 Task: Create a due date automation trigger when advanced on, 2 hours after a card is due add dates not due next week.
Action: Mouse moved to (1104, 97)
Screenshot: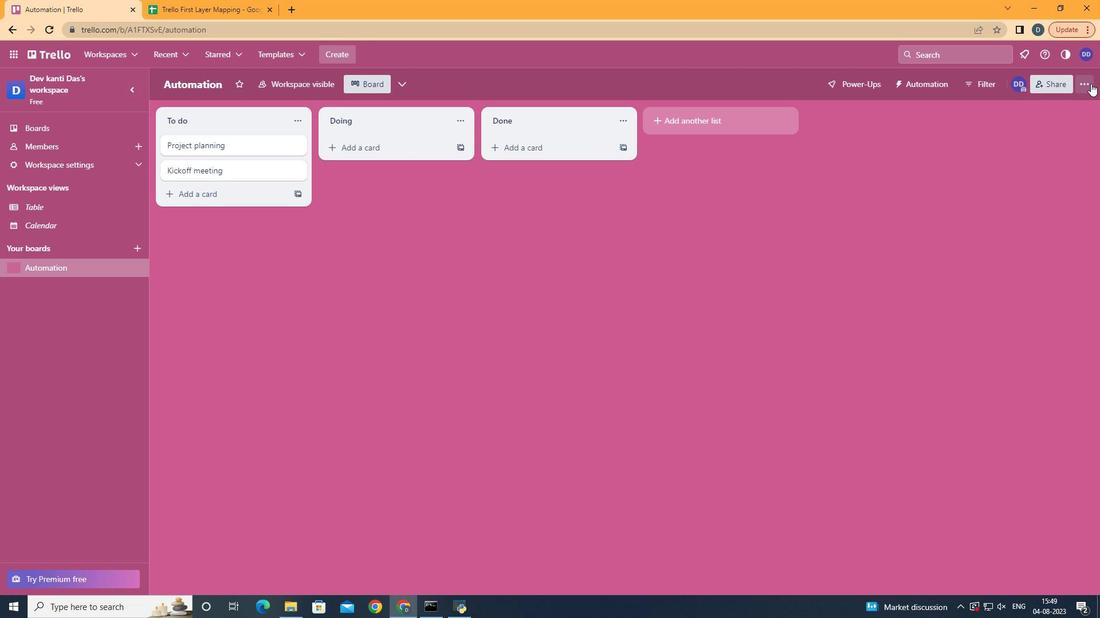 
Action: Mouse pressed left at (1104, 97)
Screenshot: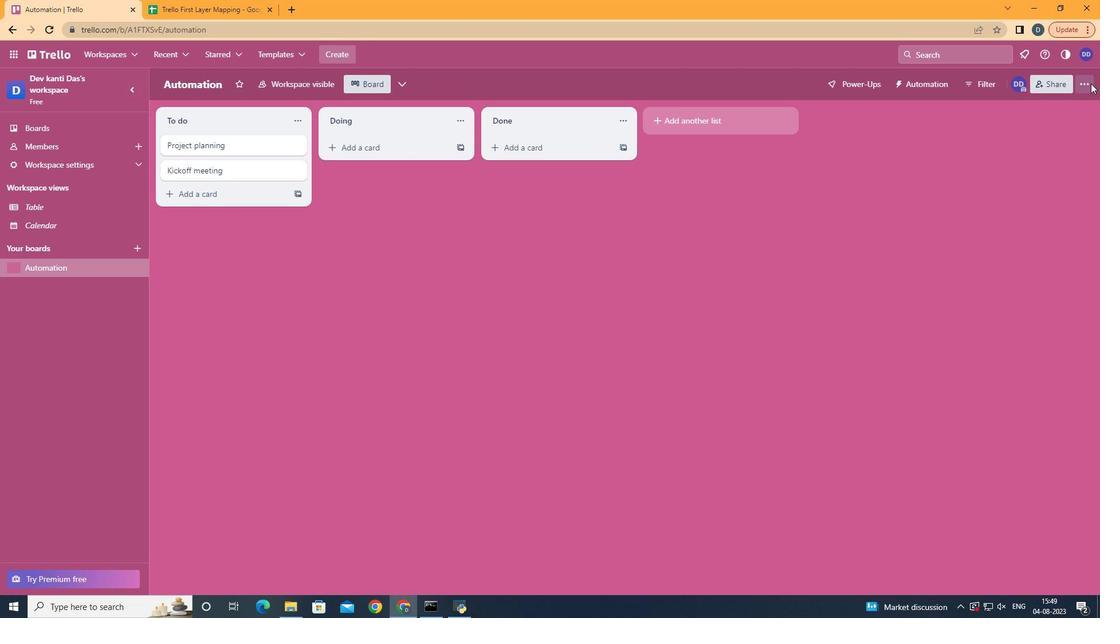
Action: Mouse moved to (1035, 253)
Screenshot: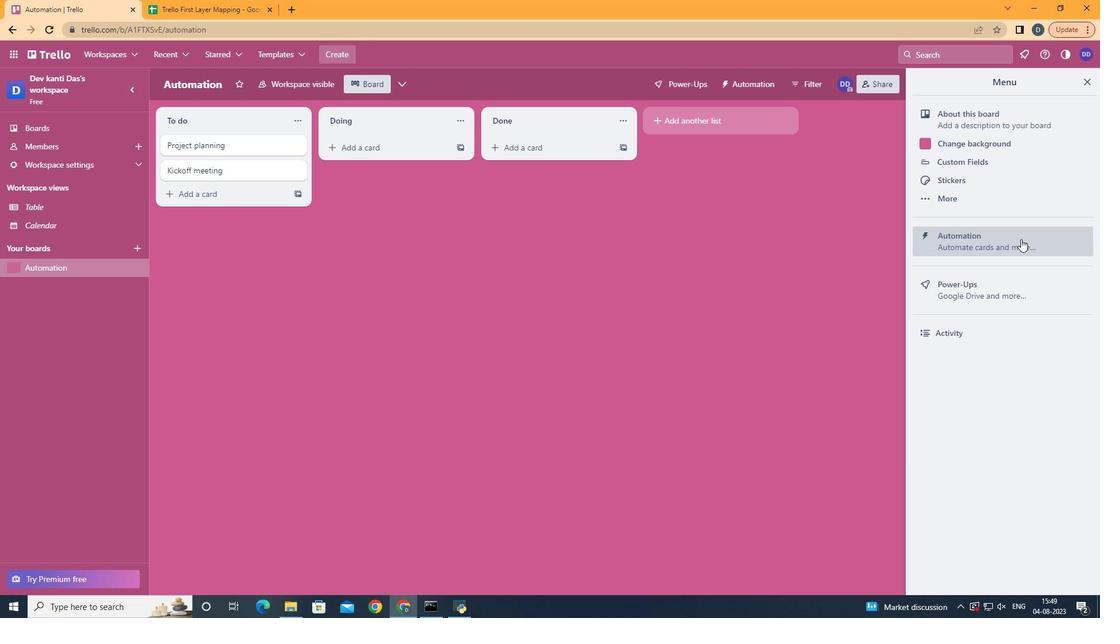 
Action: Mouse pressed left at (1035, 253)
Screenshot: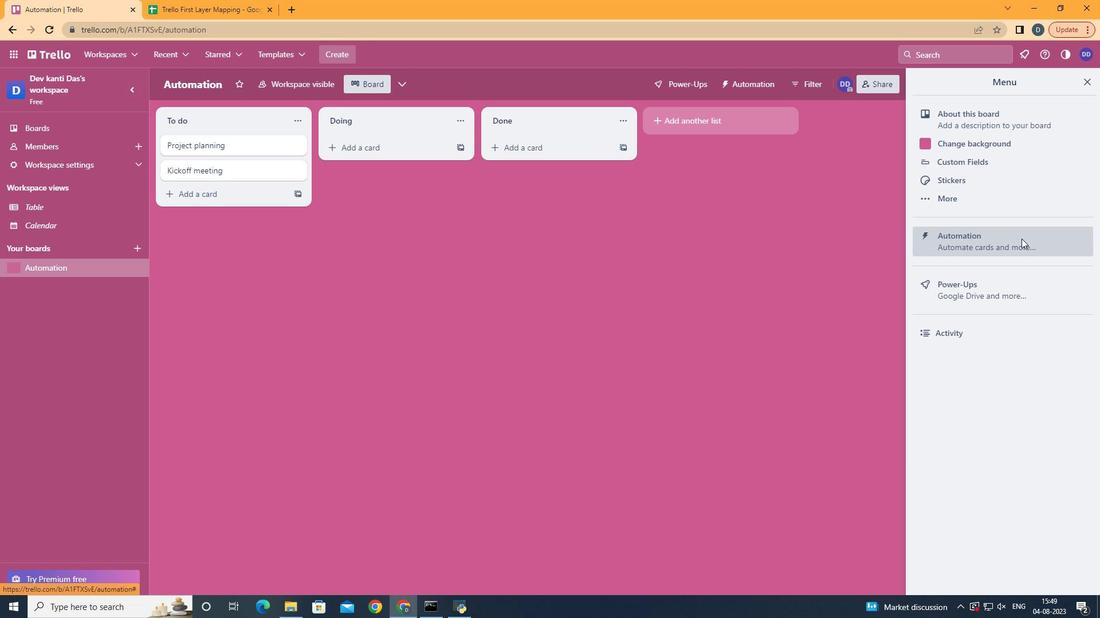 
Action: Mouse moved to (241, 243)
Screenshot: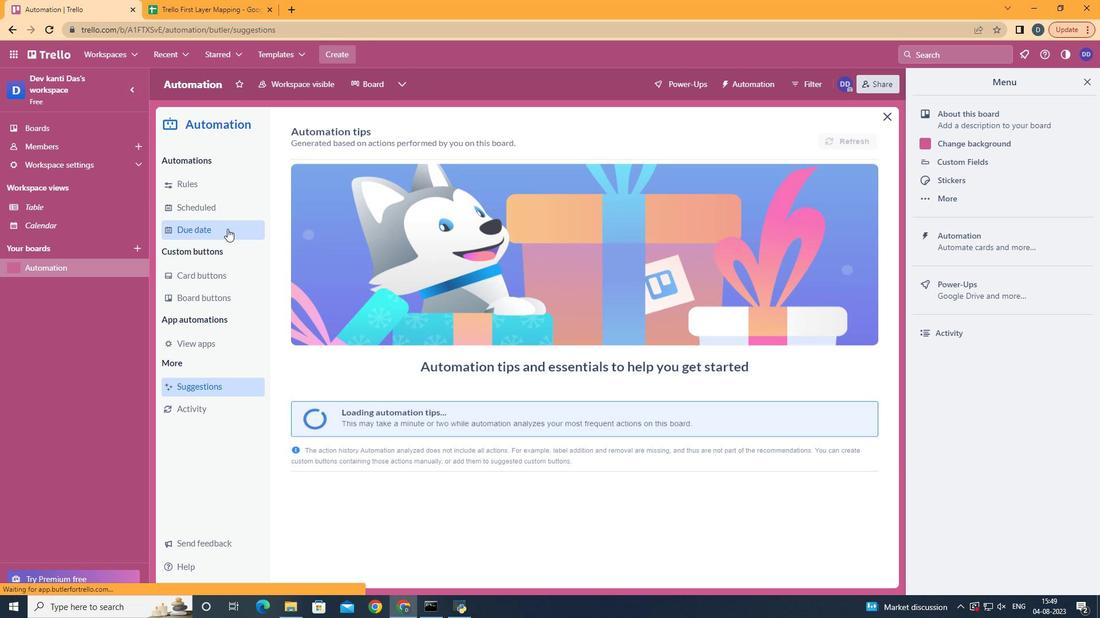 
Action: Mouse pressed left at (241, 243)
Screenshot: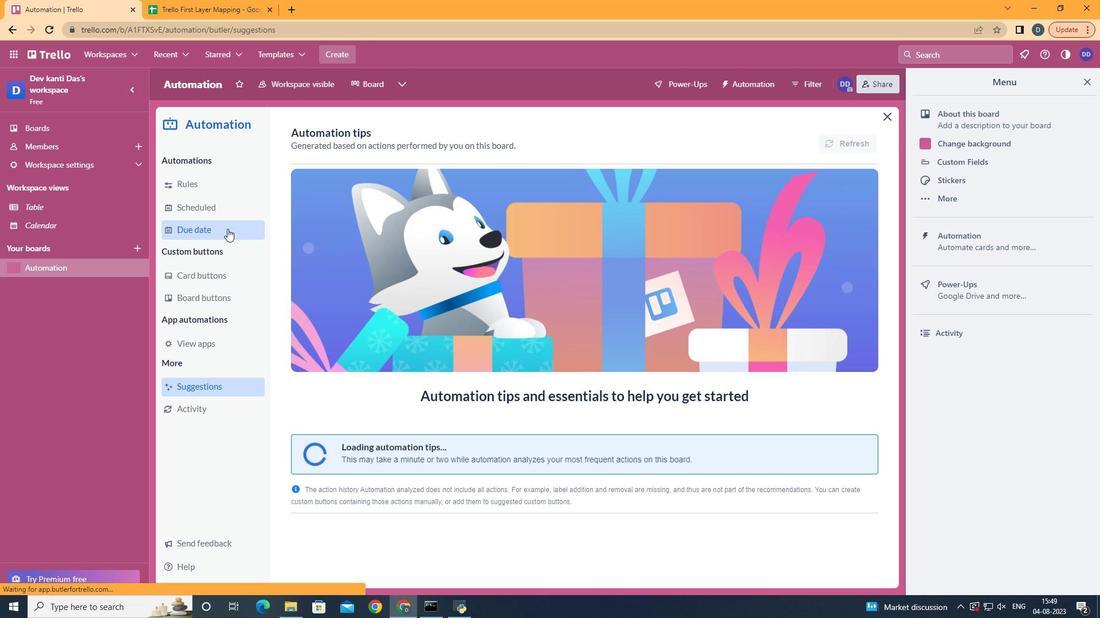 
Action: Mouse moved to (817, 150)
Screenshot: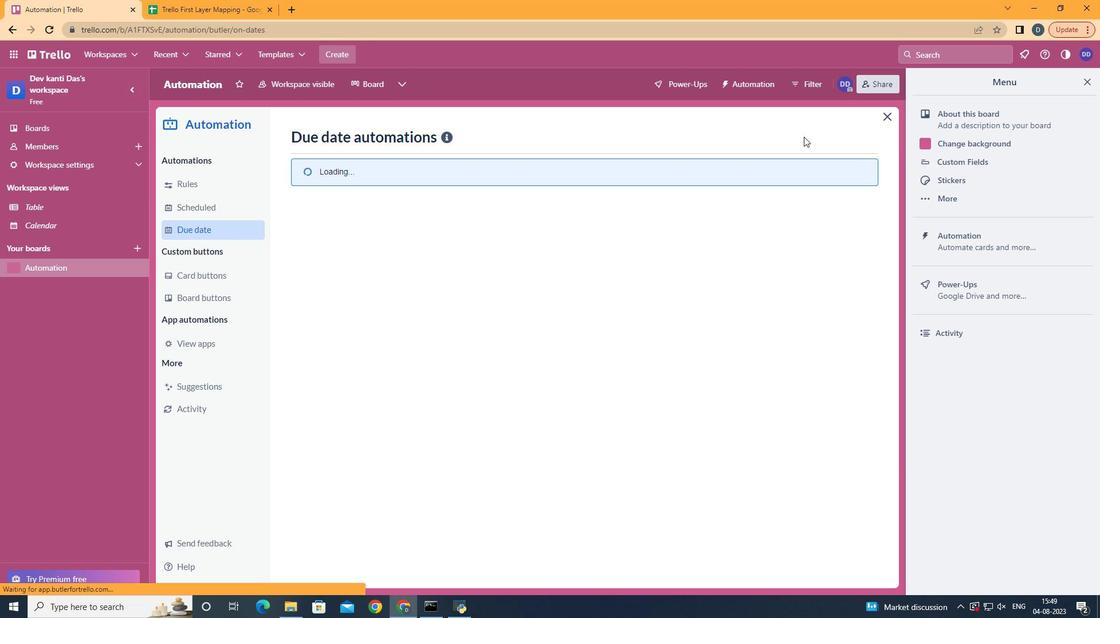 
Action: Mouse pressed left at (817, 150)
Screenshot: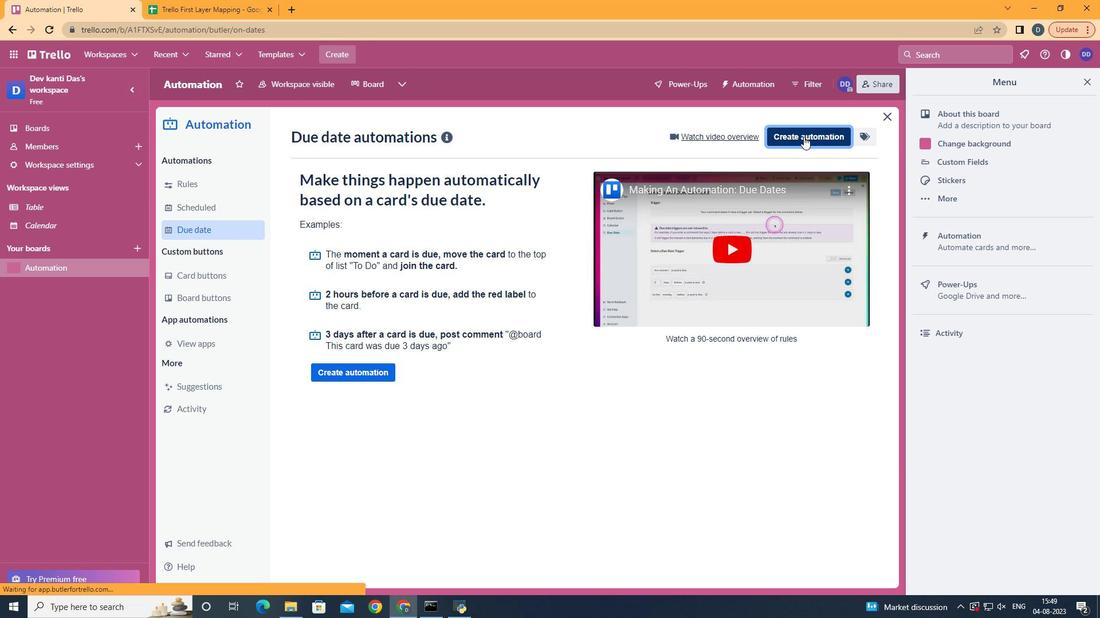 
Action: Mouse moved to (635, 248)
Screenshot: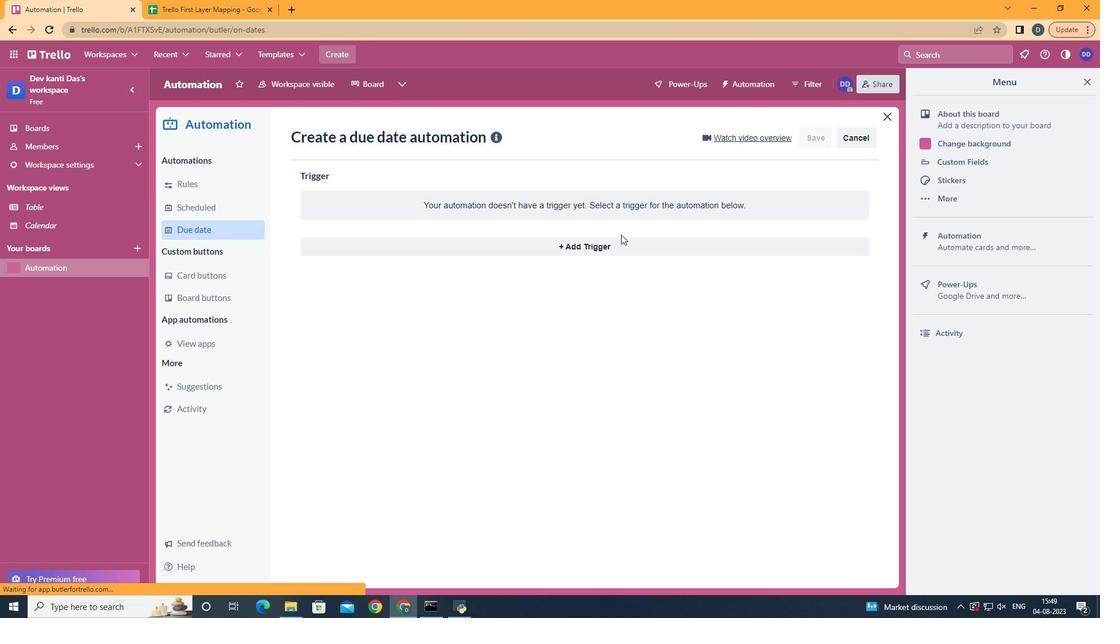 
Action: Mouse pressed left at (635, 248)
Screenshot: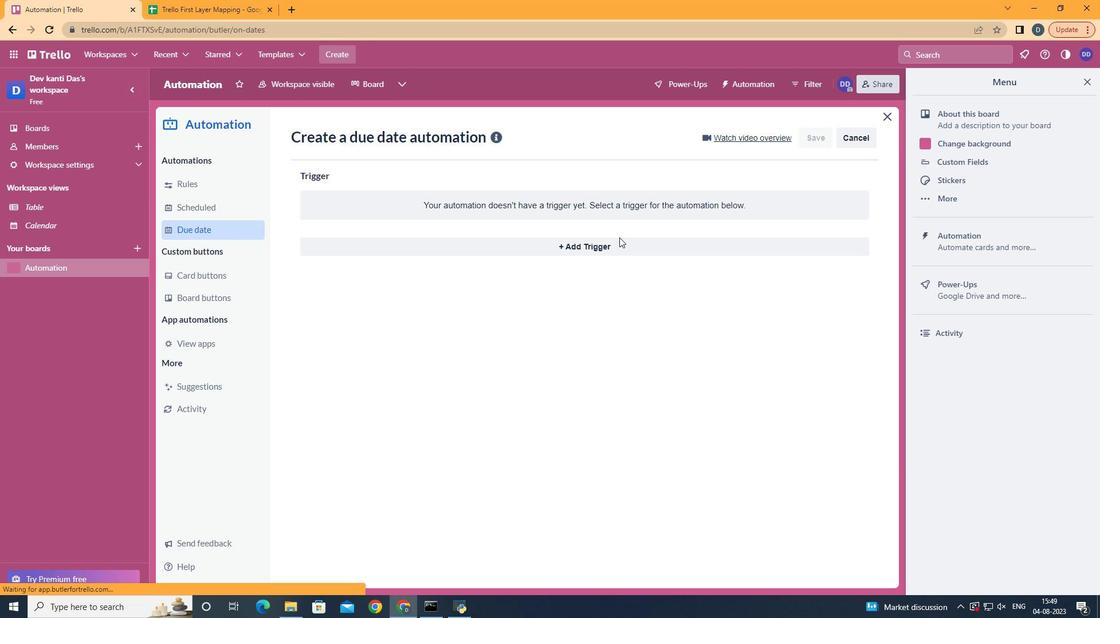 
Action: Mouse moved to (624, 267)
Screenshot: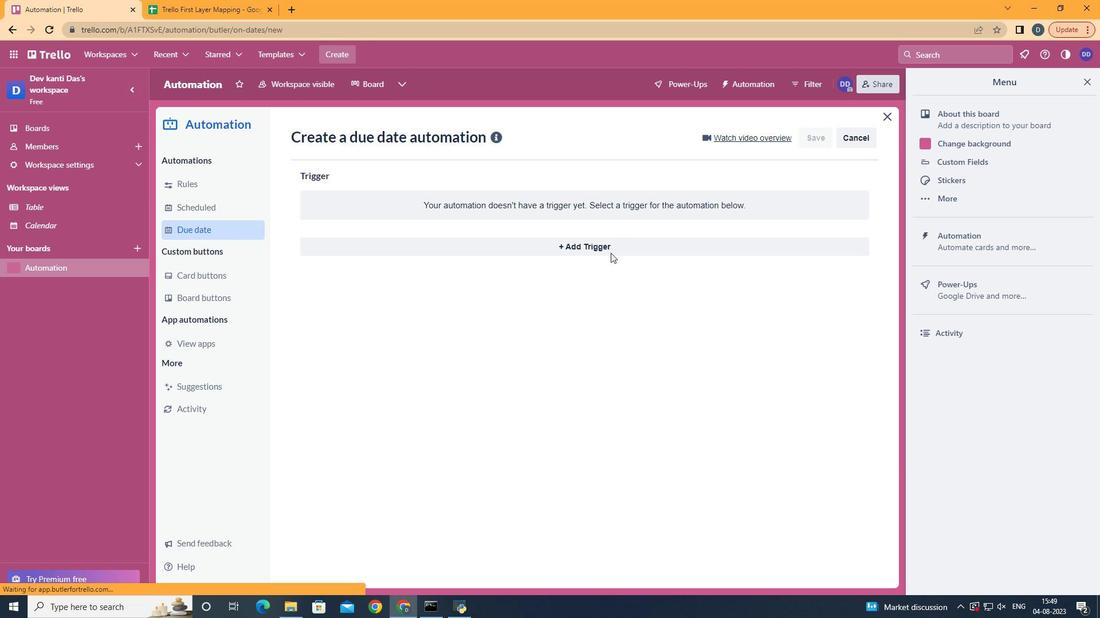 
Action: Mouse pressed left at (624, 267)
Screenshot: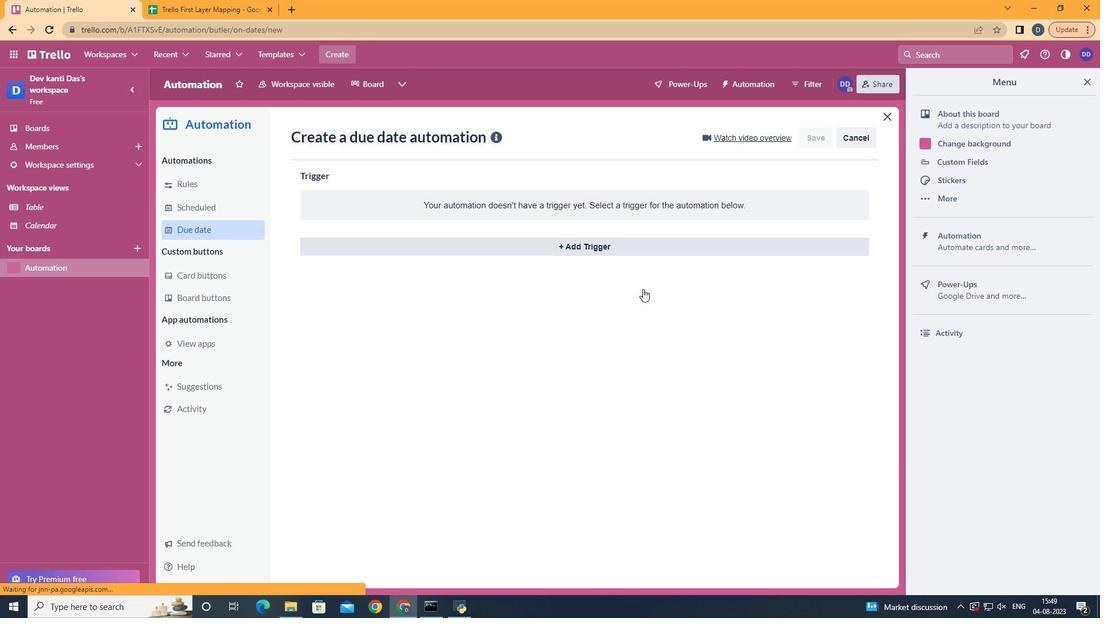 
Action: Mouse moved to (397, 498)
Screenshot: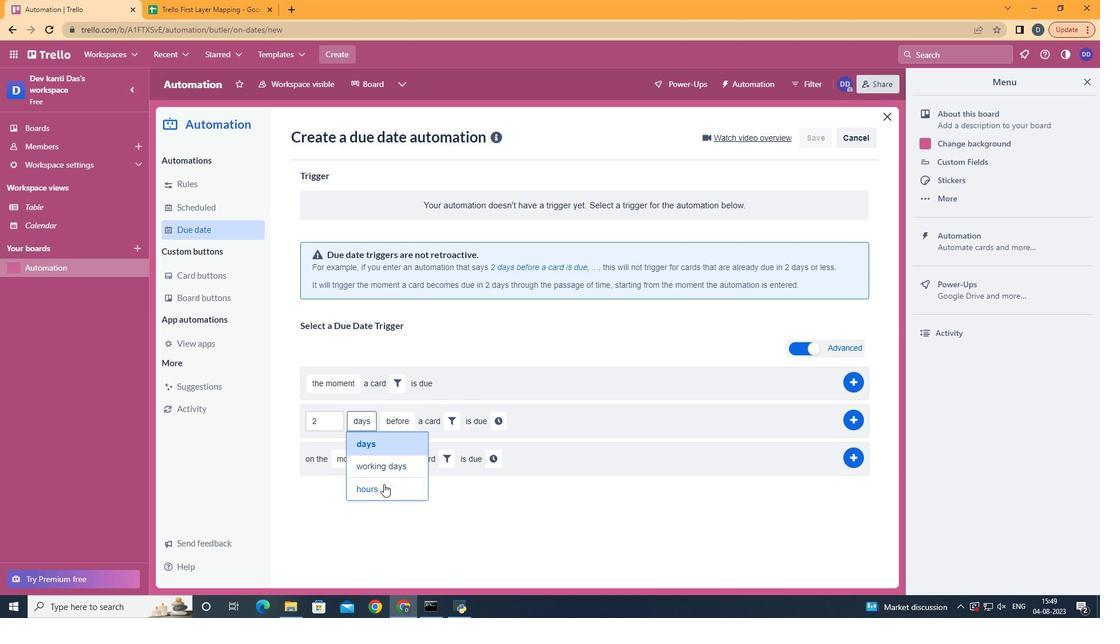 
Action: Mouse pressed left at (397, 498)
Screenshot: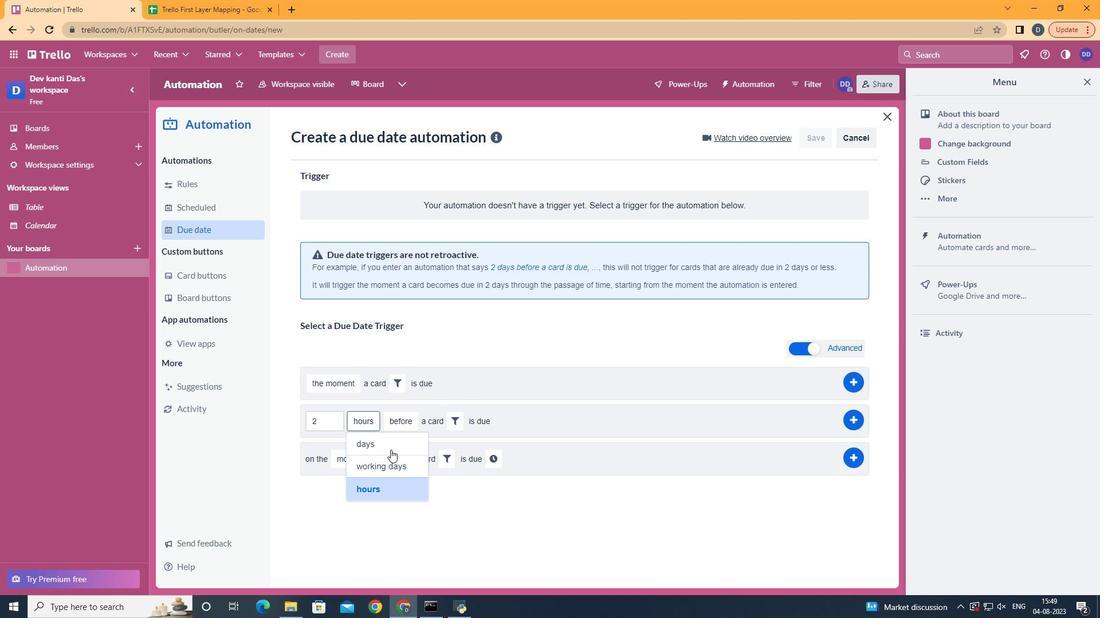
Action: Mouse moved to (420, 476)
Screenshot: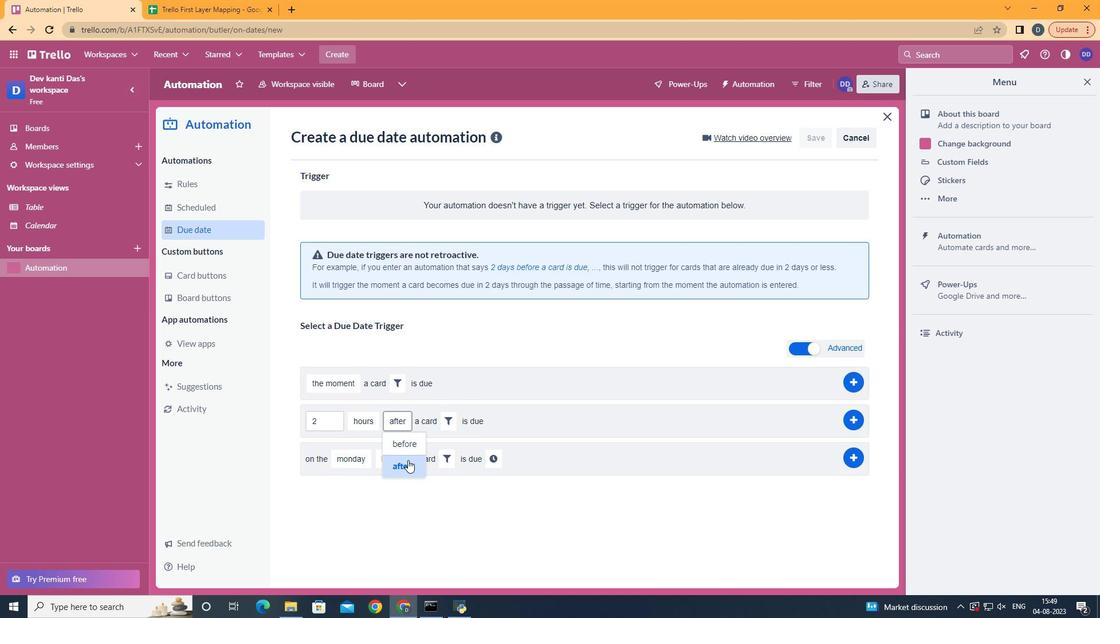 
Action: Mouse pressed left at (420, 476)
Screenshot: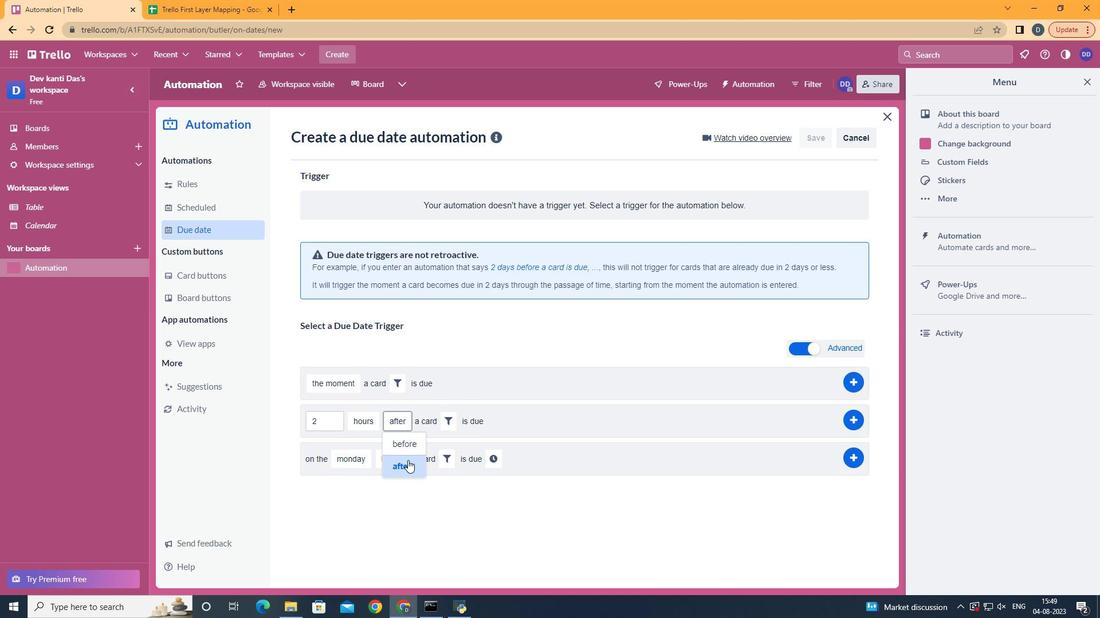 
Action: Mouse moved to (455, 429)
Screenshot: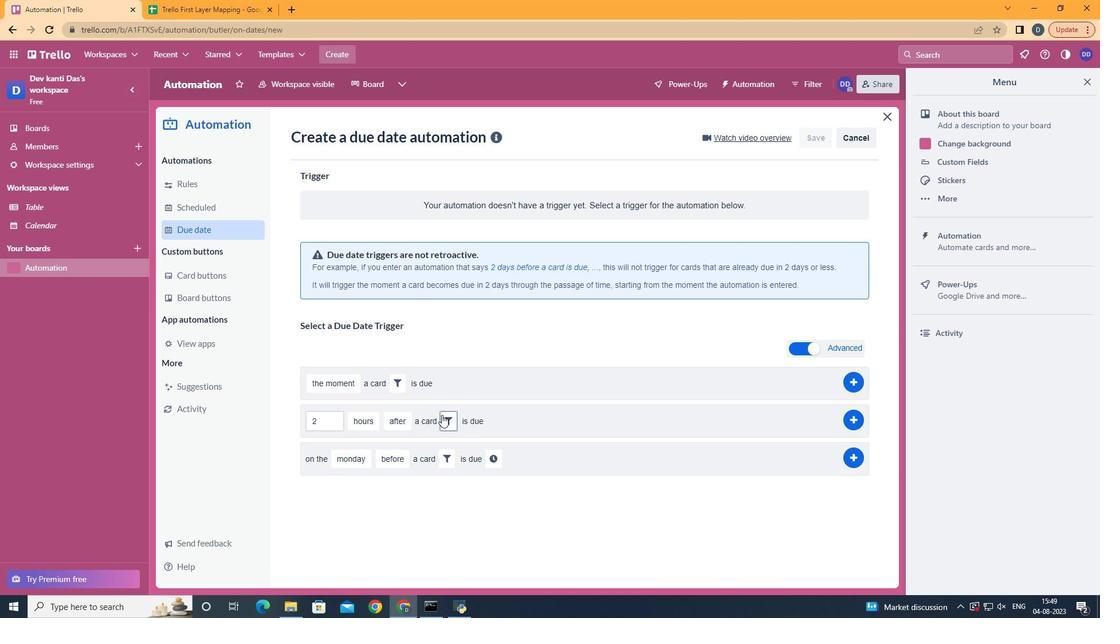 
Action: Mouse pressed left at (455, 429)
Screenshot: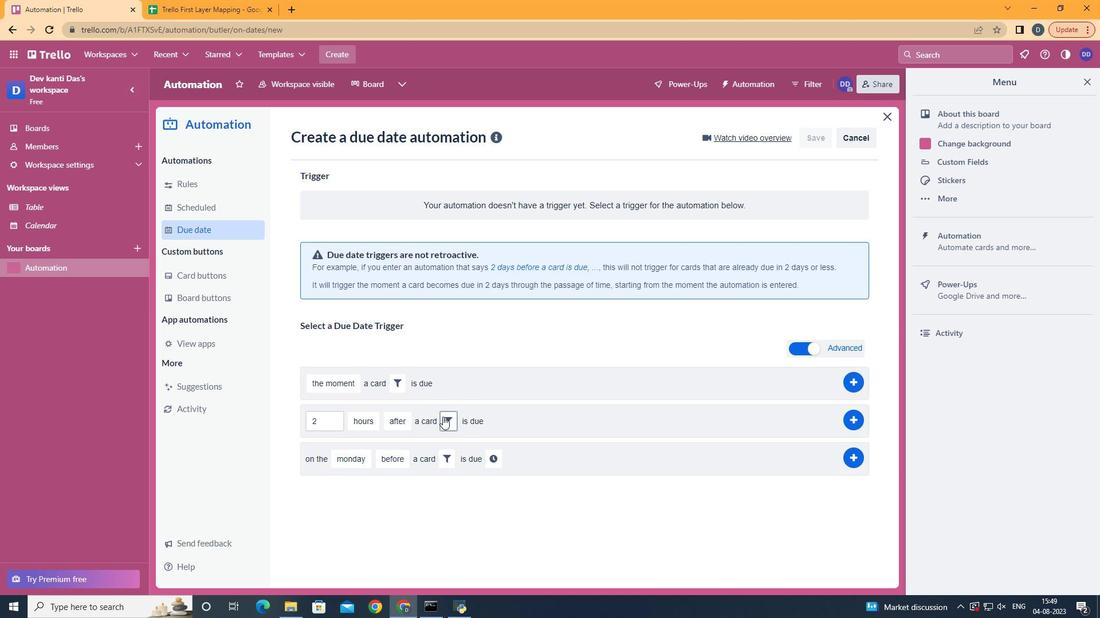 
Action: Mouse moved to (531, 480)
Screenshot: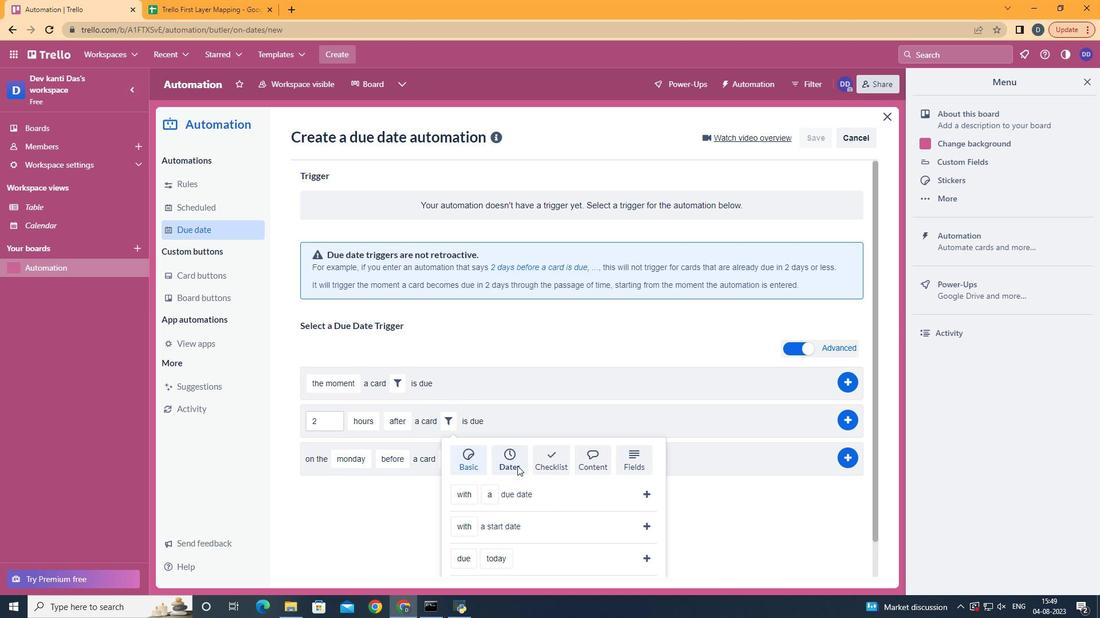 
Action: Mouse pressed left at (531, 480)
Screenshot: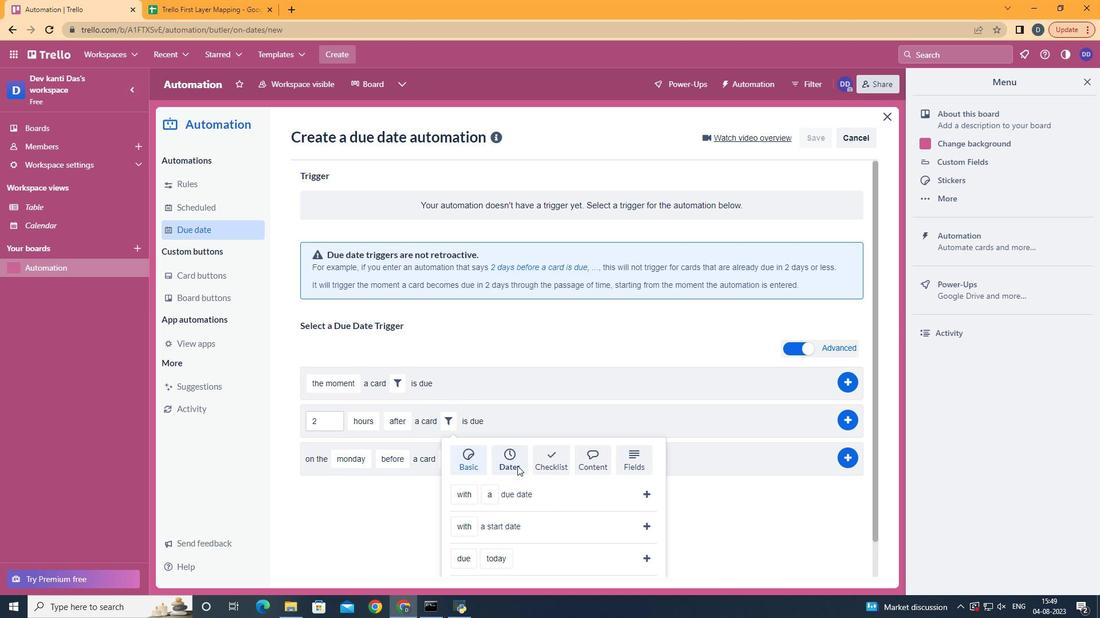 
Action: Mouse moved to (532, 480)
Screenshot: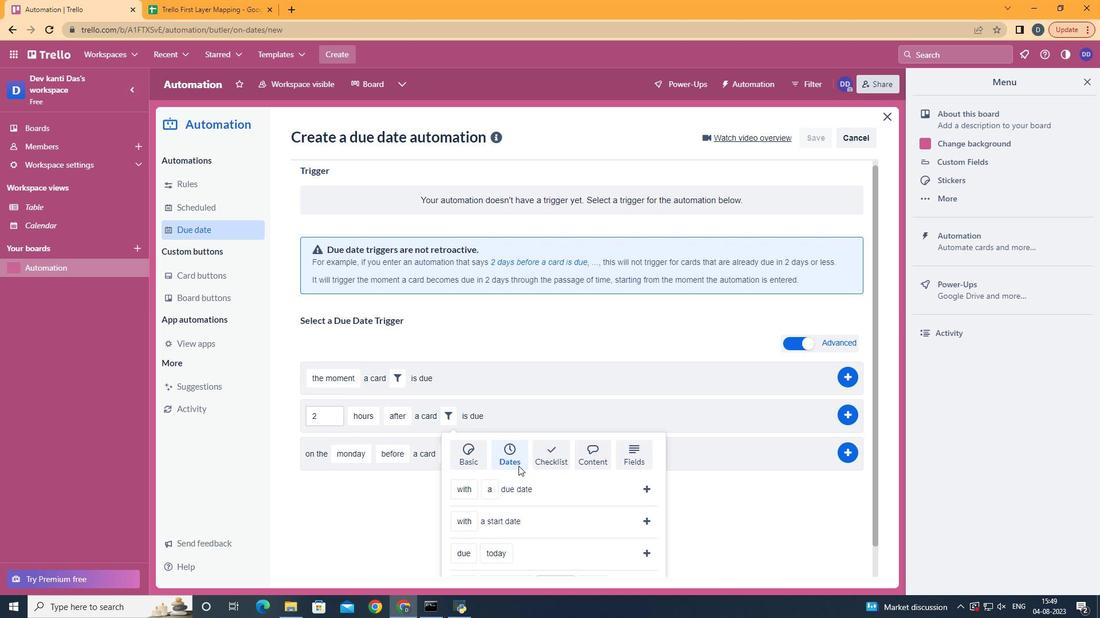 
Action: Mouse scrolled (532, 479) with delta (0, 0)
Screenshot: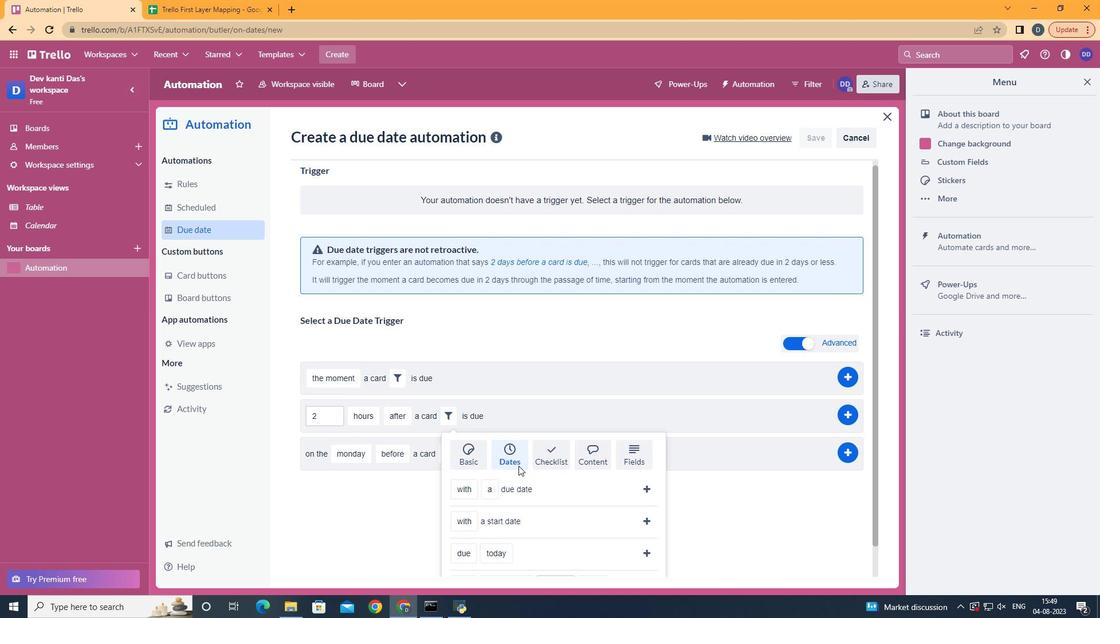 
Action: Mouse scrolled (532, 479) with delta (0, 0)
Screenshot: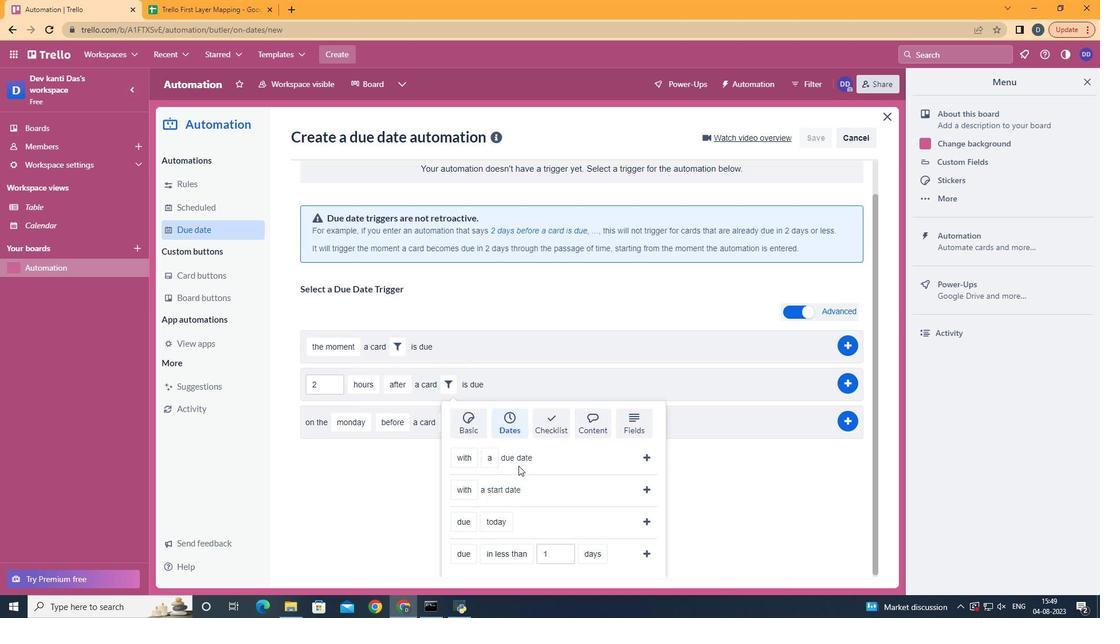 
Action: Mouse scrolled (532, 479) with delta (0, 0)
Screenshot: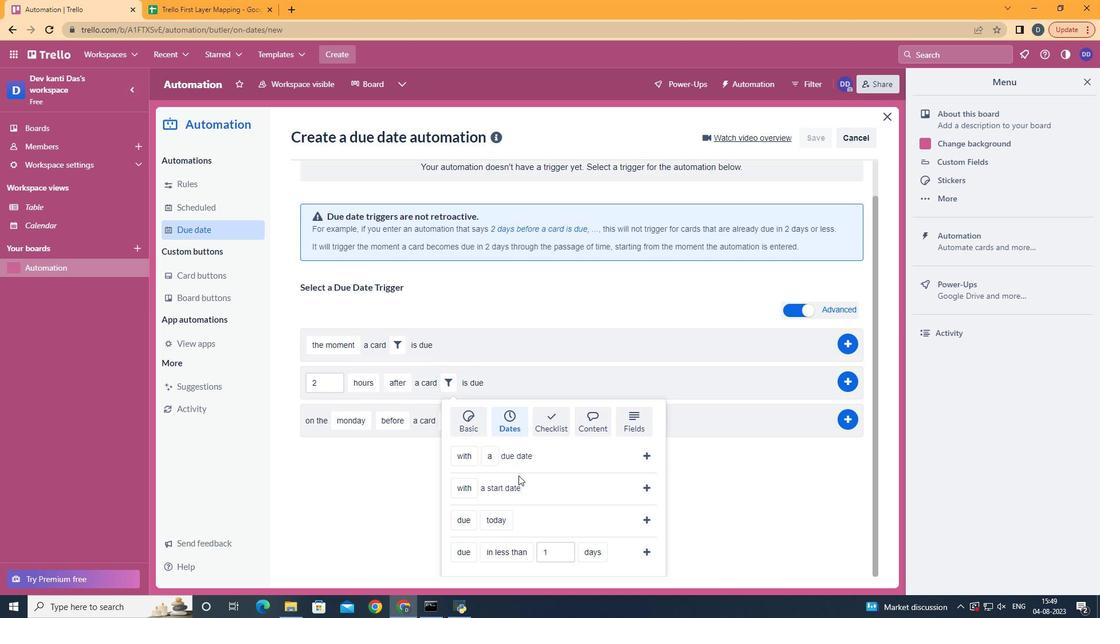 
Action: Mouse scrolled (532, 479) with delta (0, 0)
Screenshot: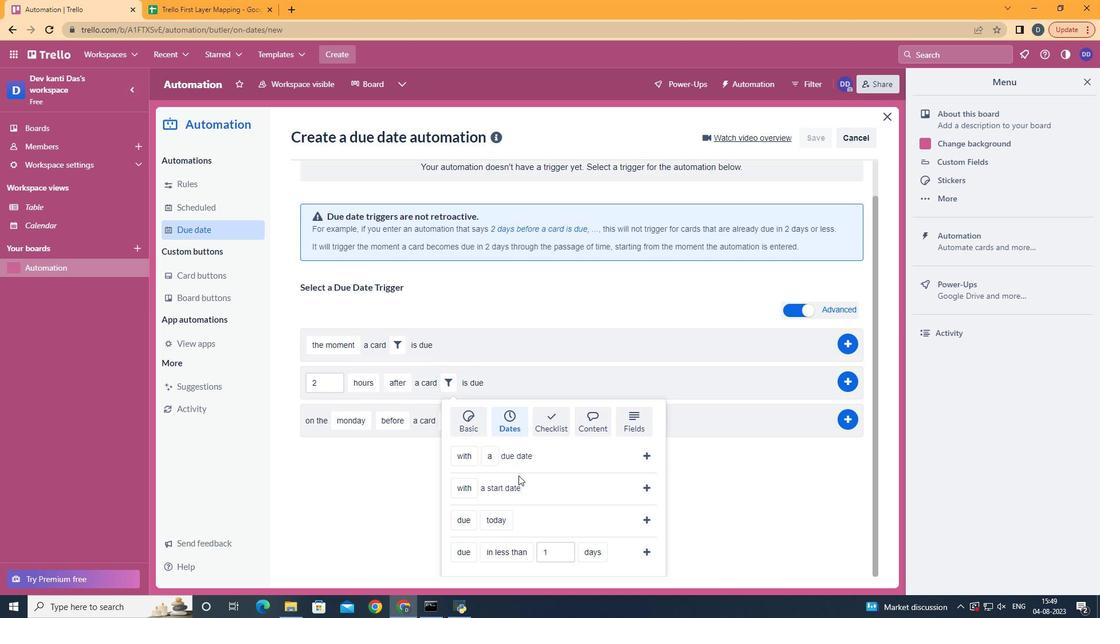 
Action: Mouse scrolled (532, 479) with delta (0, 0)
Screenshot: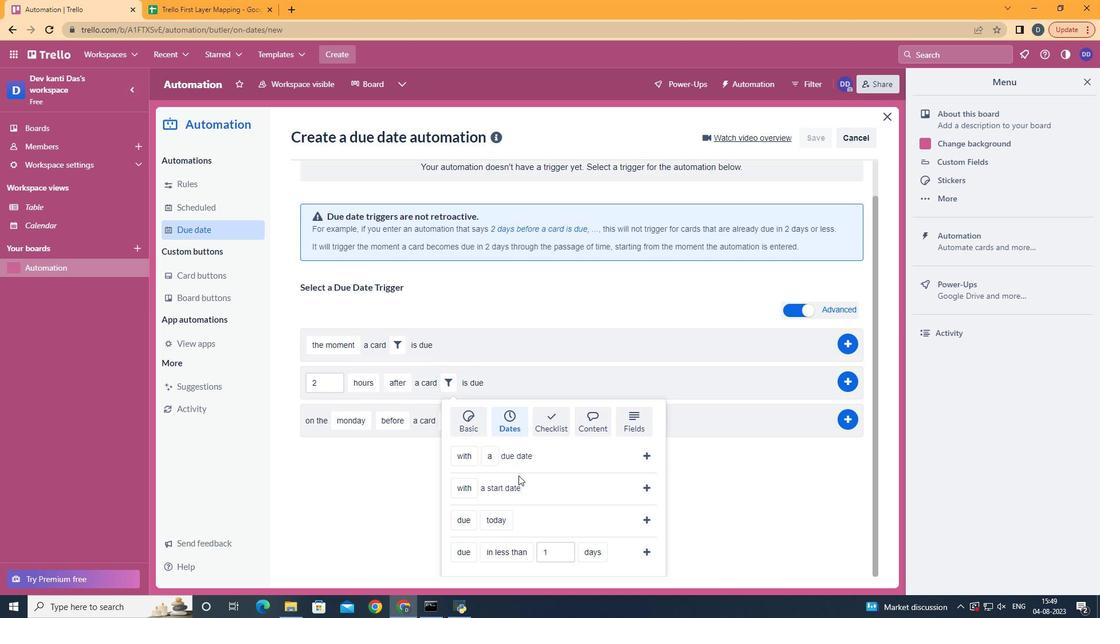 
Action: Mouse moved to (489, 468)
Screenshot: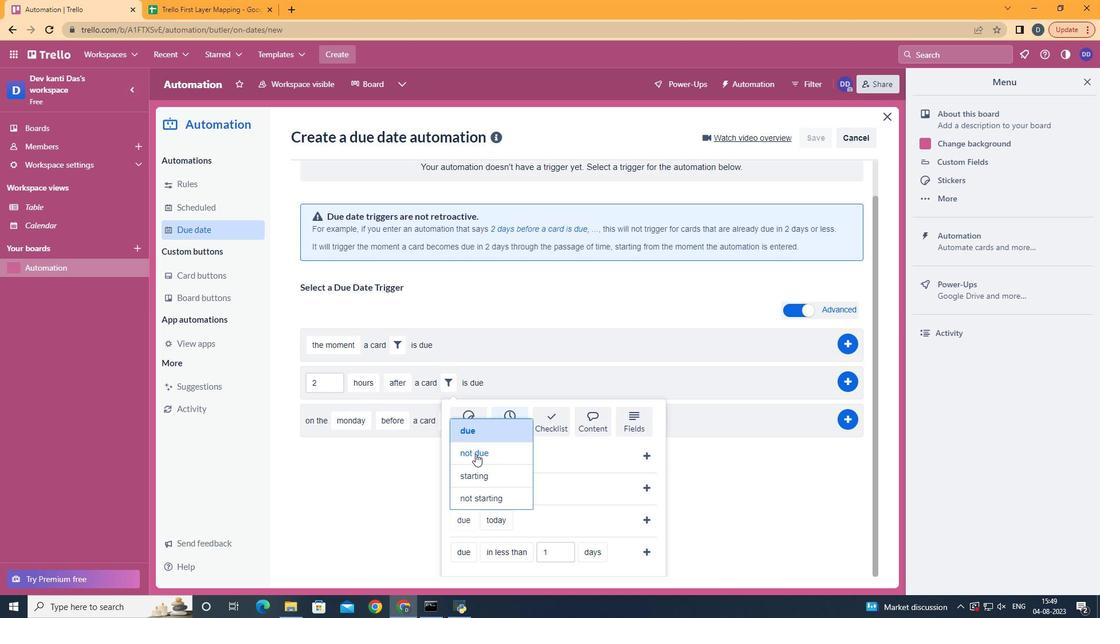 
Action: Mouse pressed left at (489, 468)
Screenshot: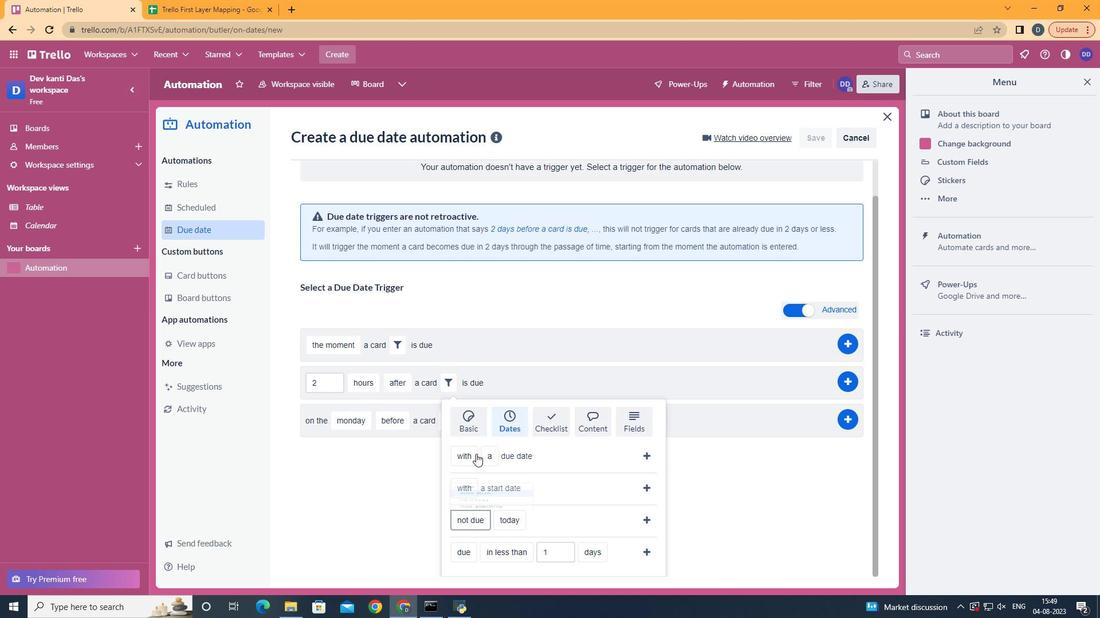 
Action: Mouse moved to (543, 465)
Screenshot: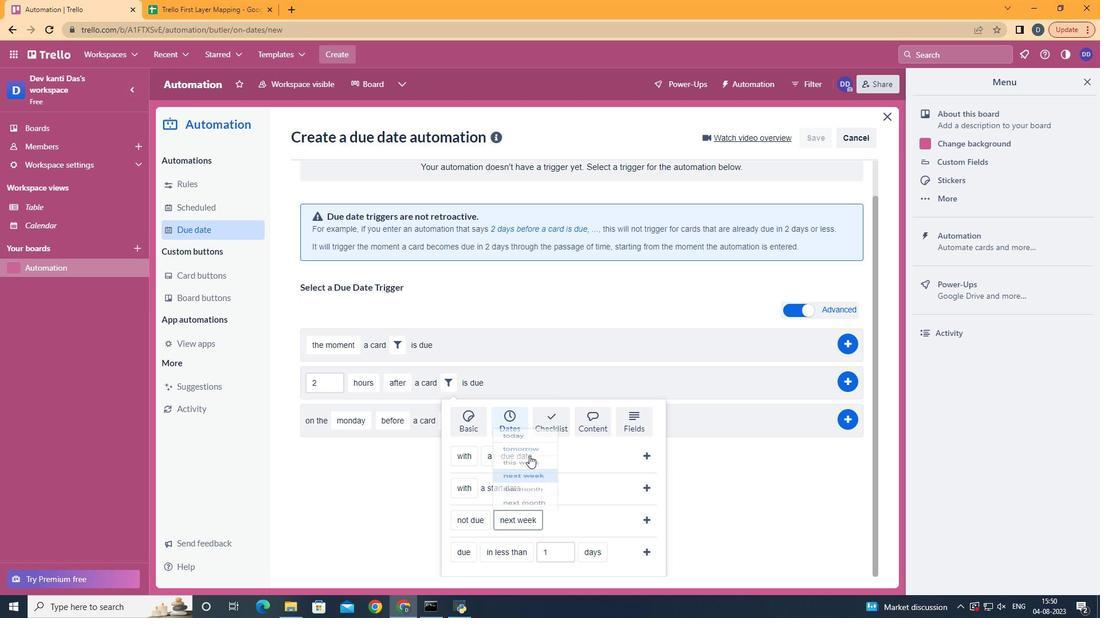 
Action: Mouse pressed left at (543, 465)
Screenshot: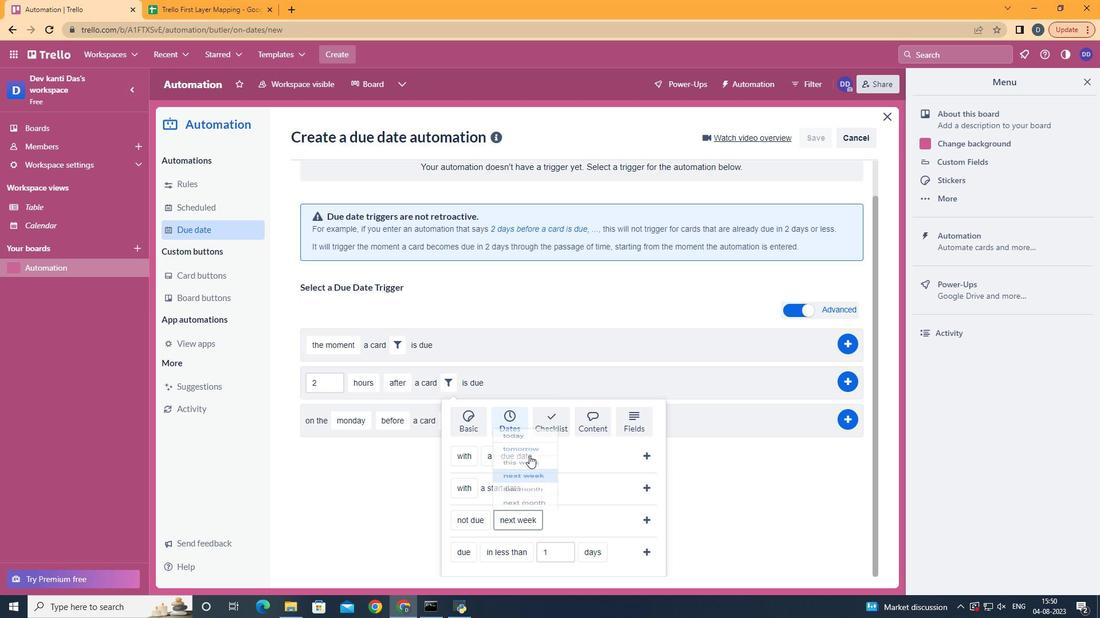 
Action: Mouse moved to (647, 533)
Screenshot: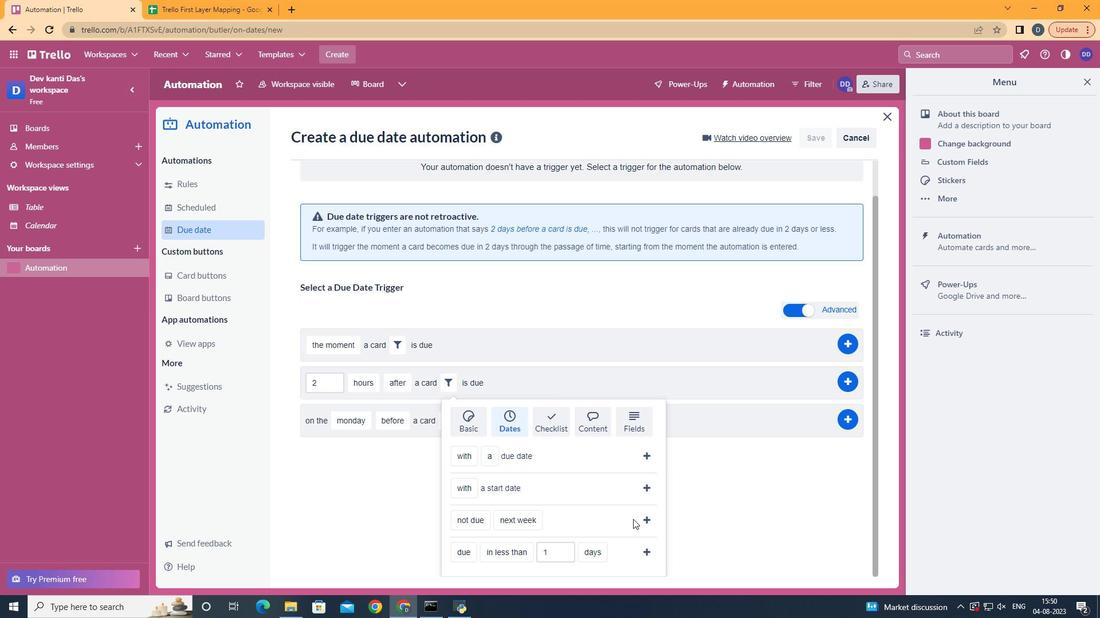 
Action: Mouse pressed left at (647, 533)
Screenshot: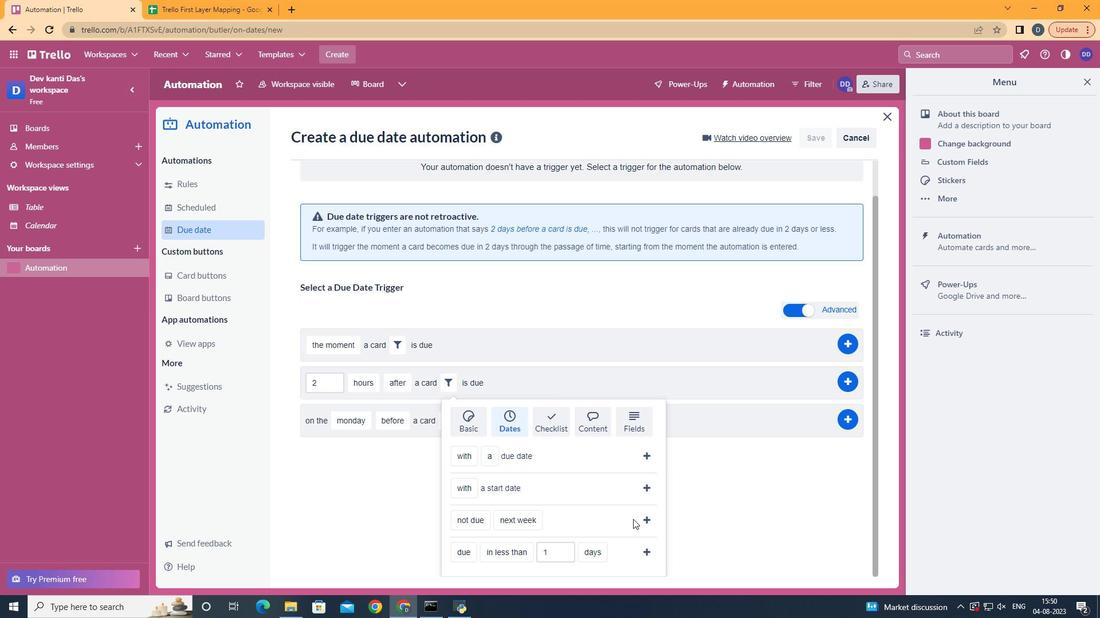 
Action: Mouse moved to (656, 533)
Screenshot: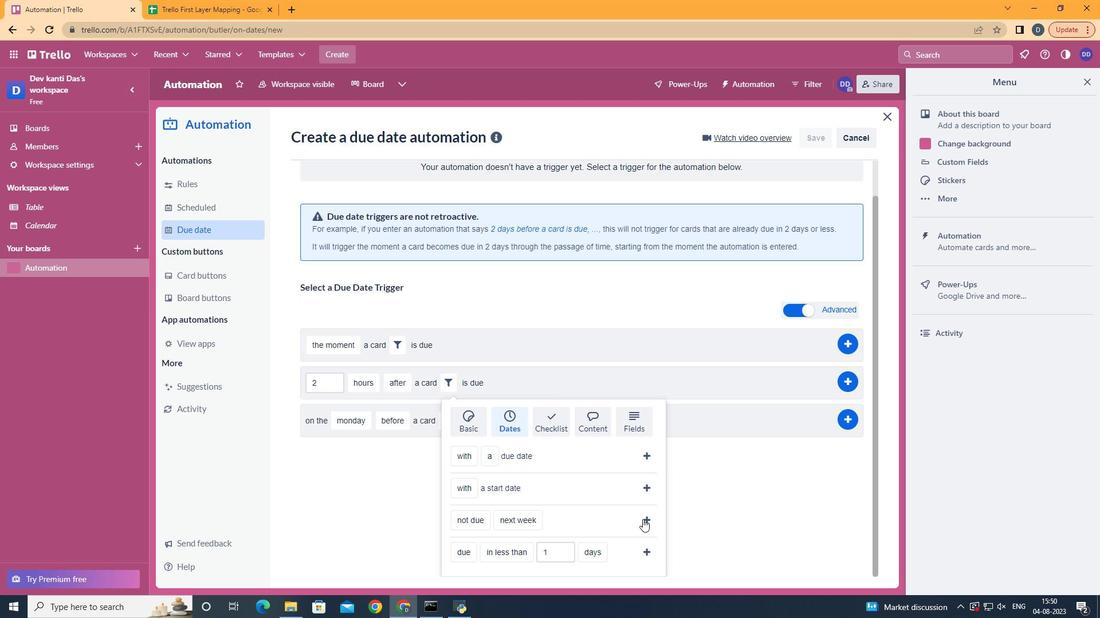 
Action: Mouse pressed left at (656, 533)
Screenshot: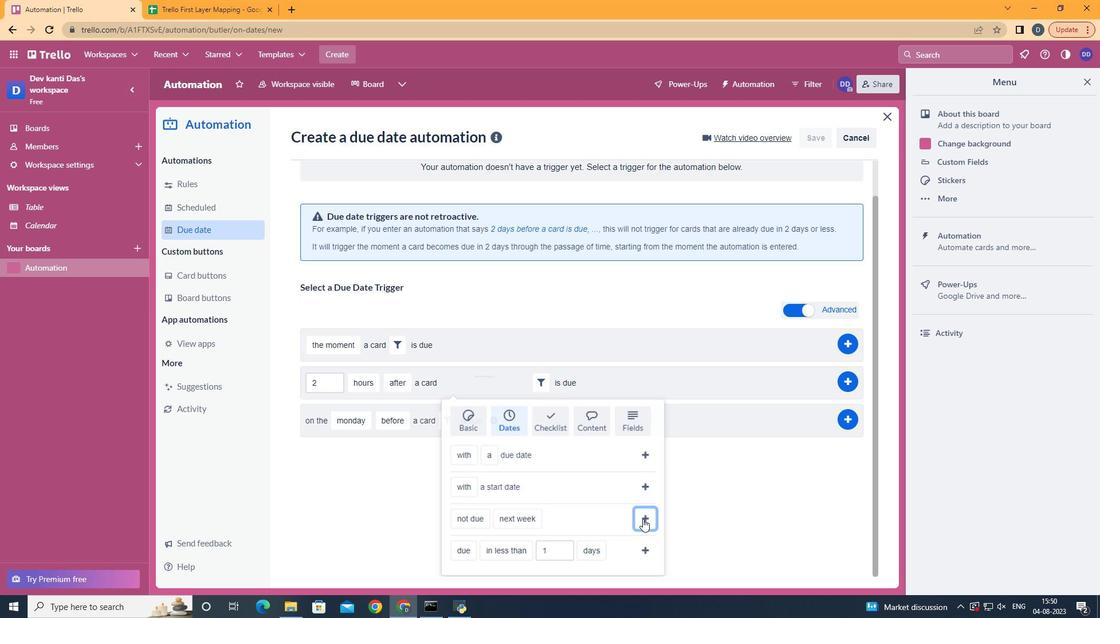 
Action: Mouse moved to (867, 430)
Screenshot: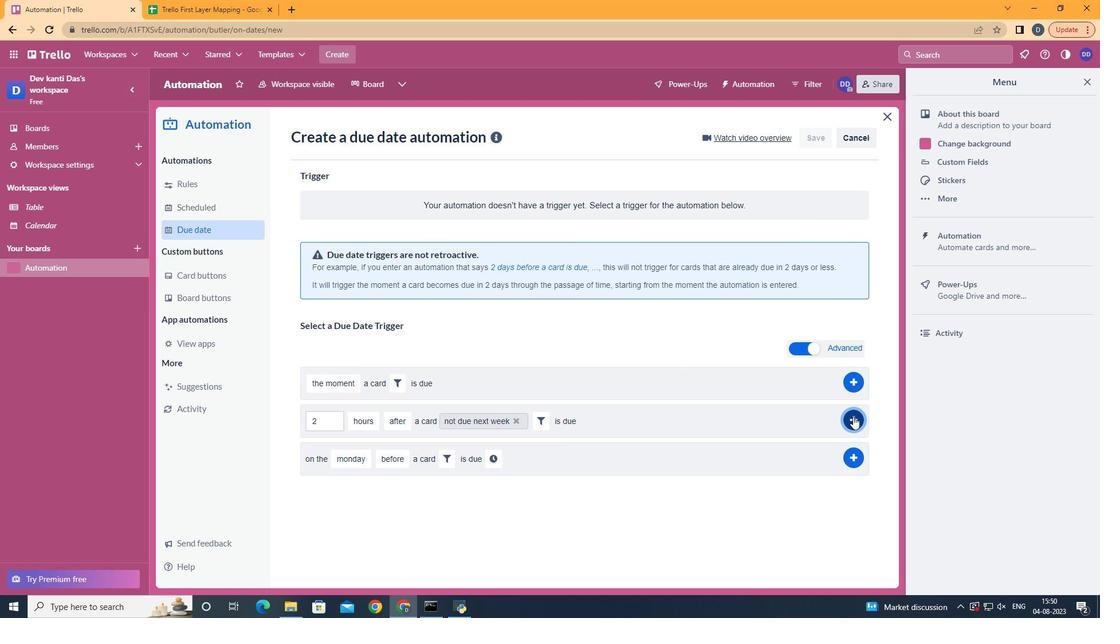 
Action: Mouse pressed left at (867, 430)
Screenshot: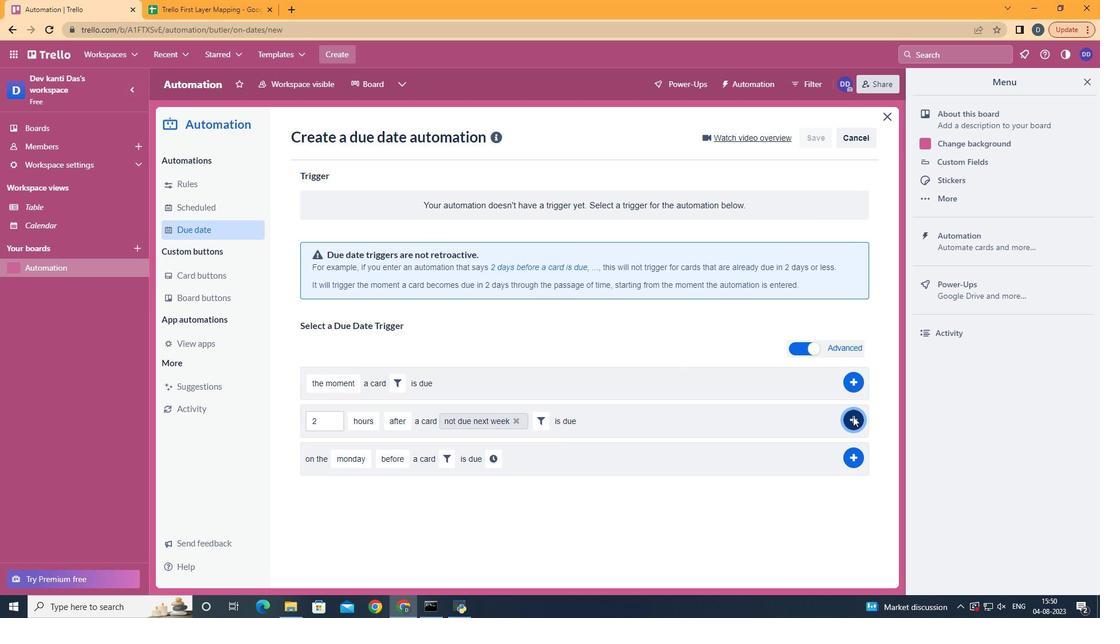 
Action: Mouse moved to (537, 228)
Screenshot: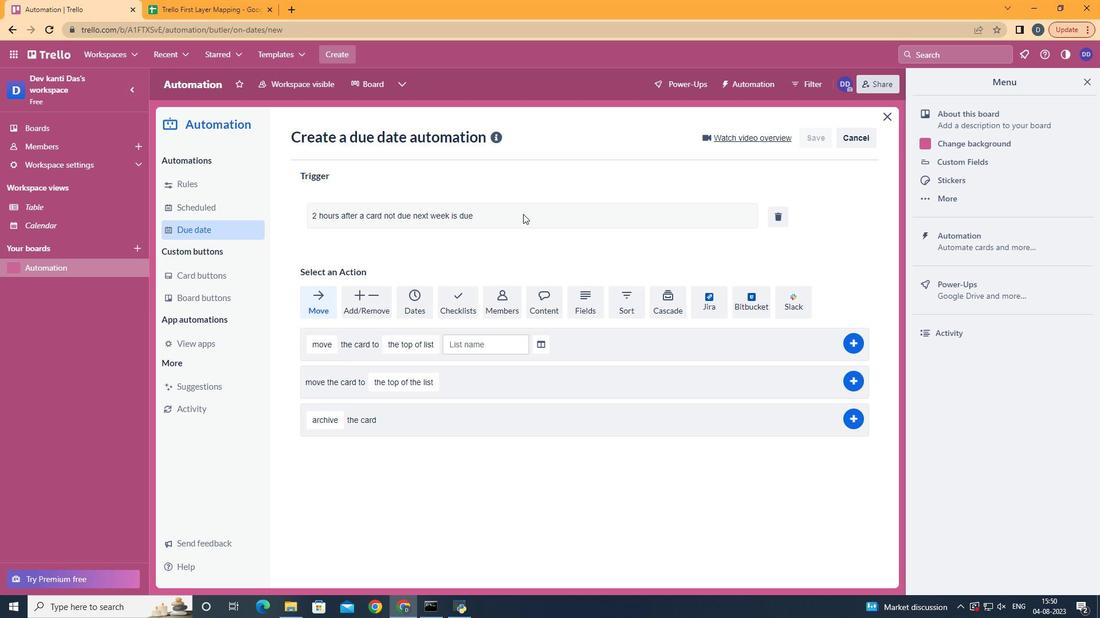 
